 Task: Create a due date automation trigger when advanced on, 2 hours after a card is due add dates due in less than 1 days.
Action: Mouse moved to (1087, 81)
Screenshot: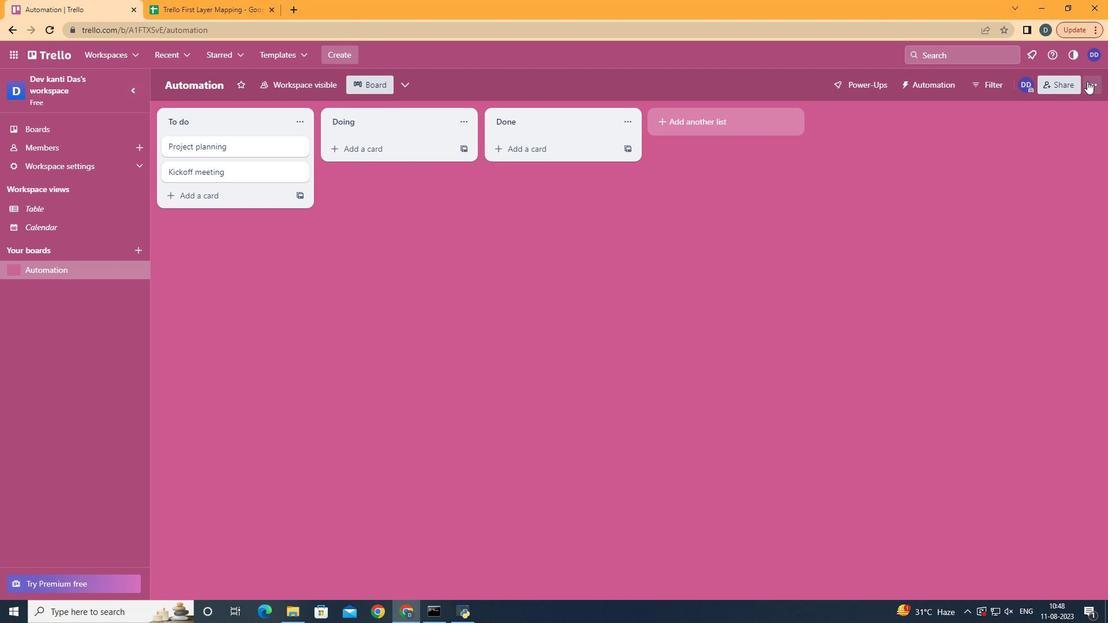 
Action: Mouse pressed left at (1087, 81)
Screenshot: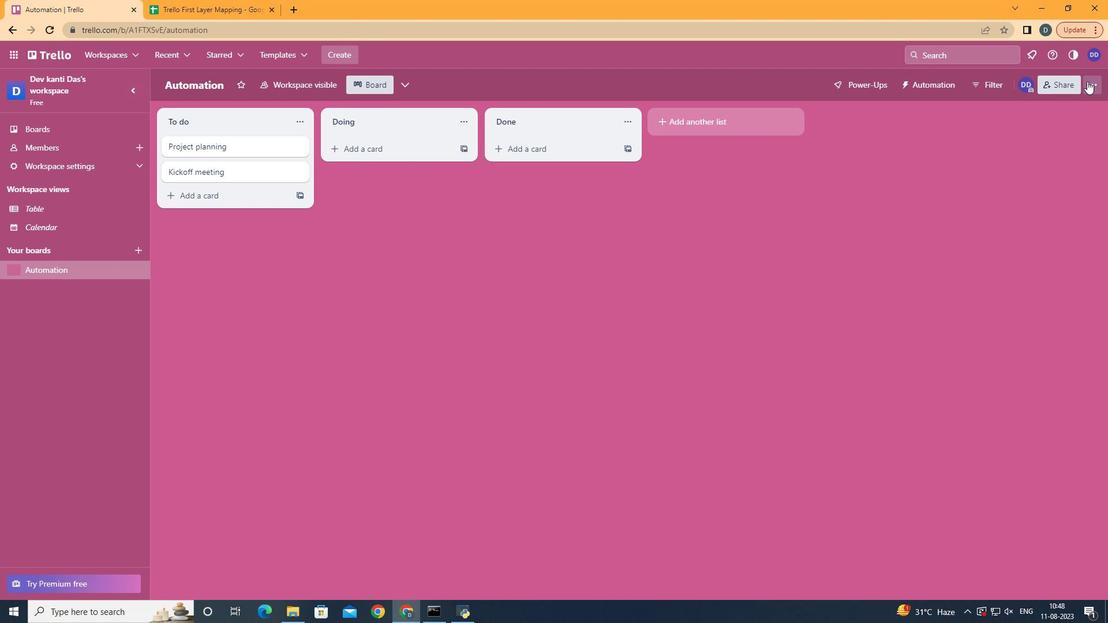 
Action: Mouse moved to (1044, 244)
Screenshot: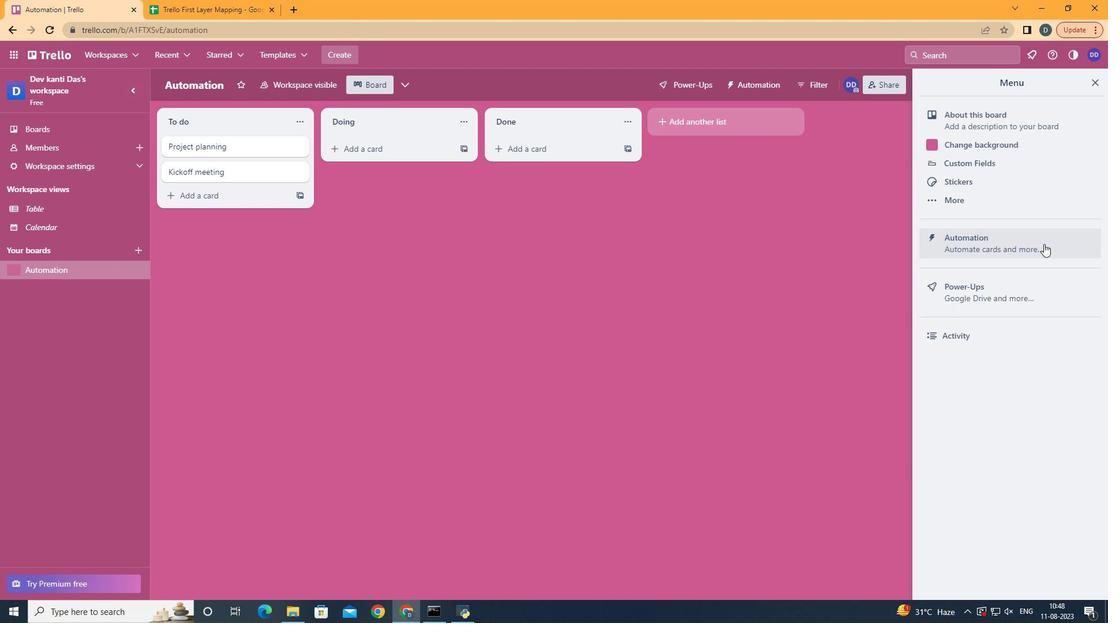 
Action: Mouse pressed left at (1044, 244)
Screenshot: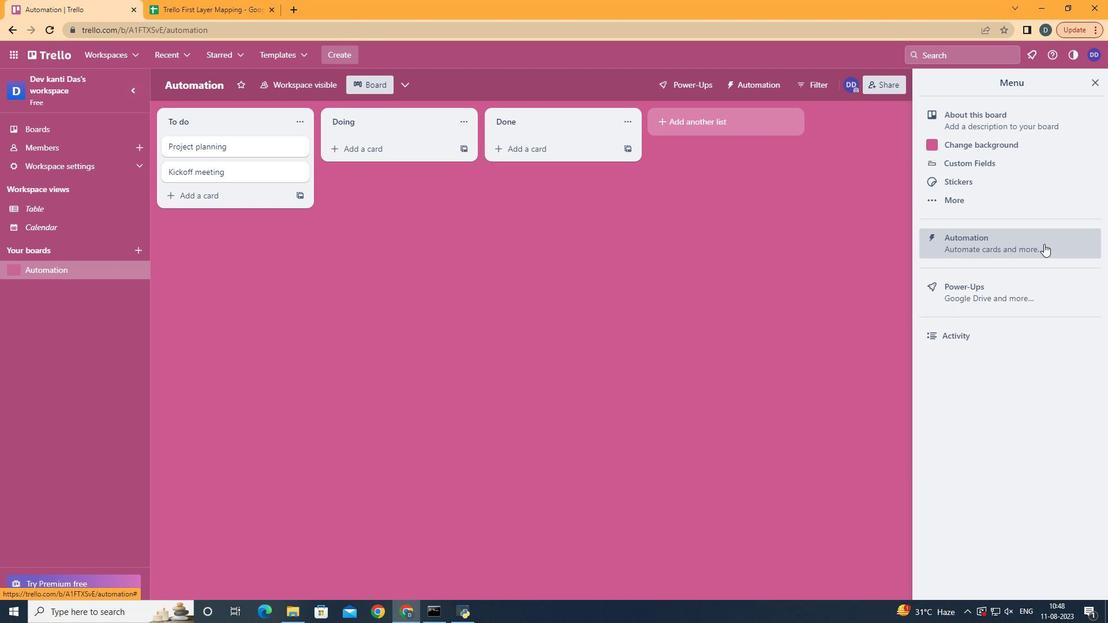 
Action: Mouse moved to (245, 226)
Screenshot: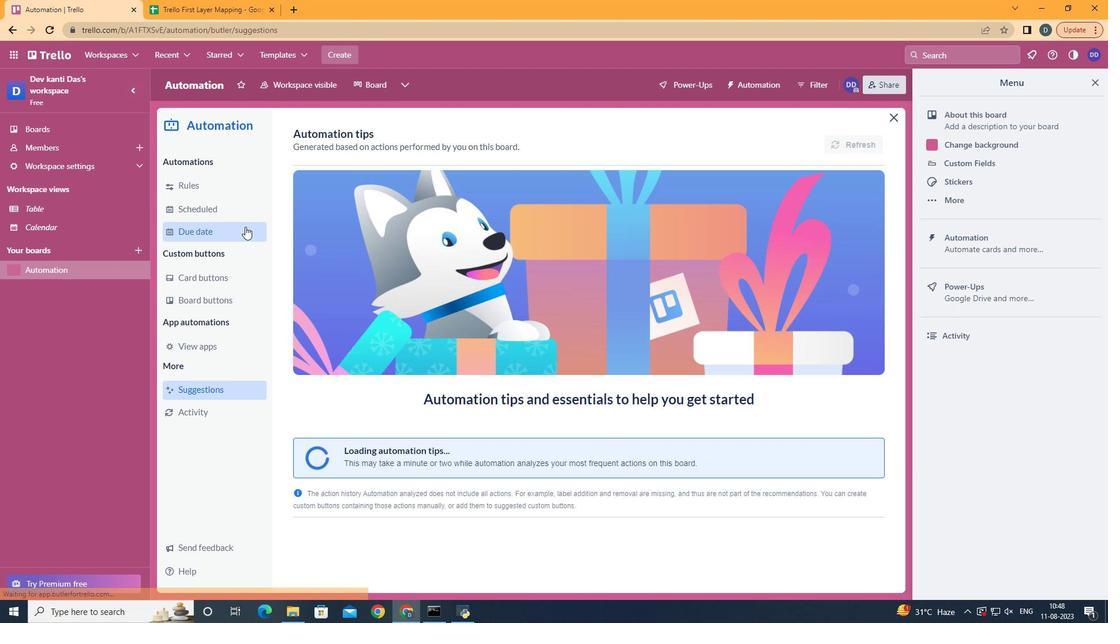 
Action: Mouse pressed left at (245, 226)
Screenshot: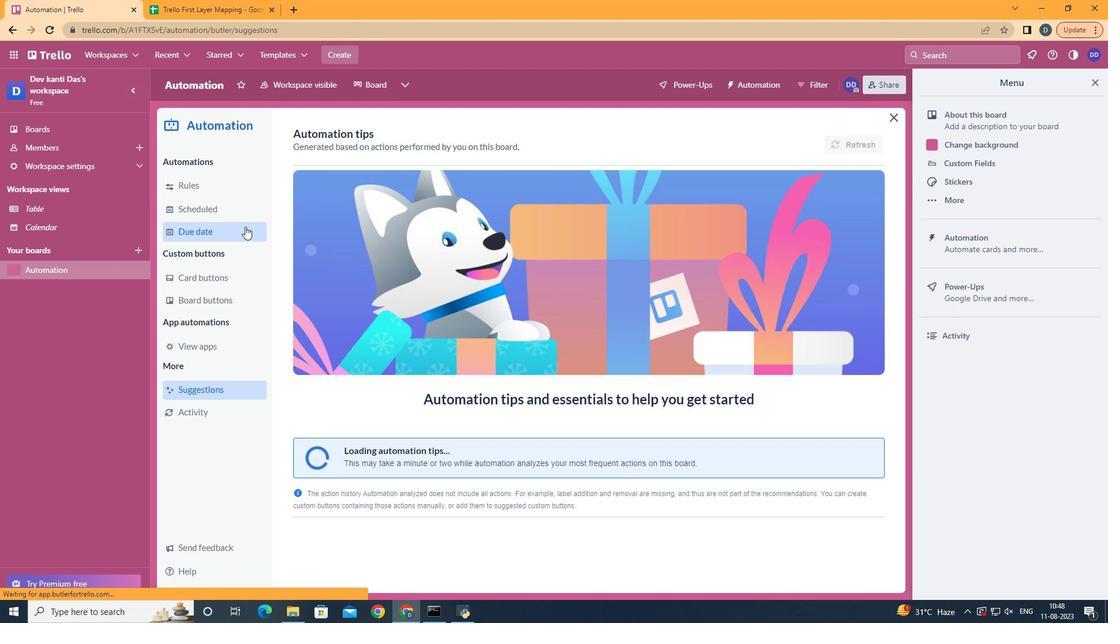 
Action: Mouse moved to (801, 135)
Screenshot: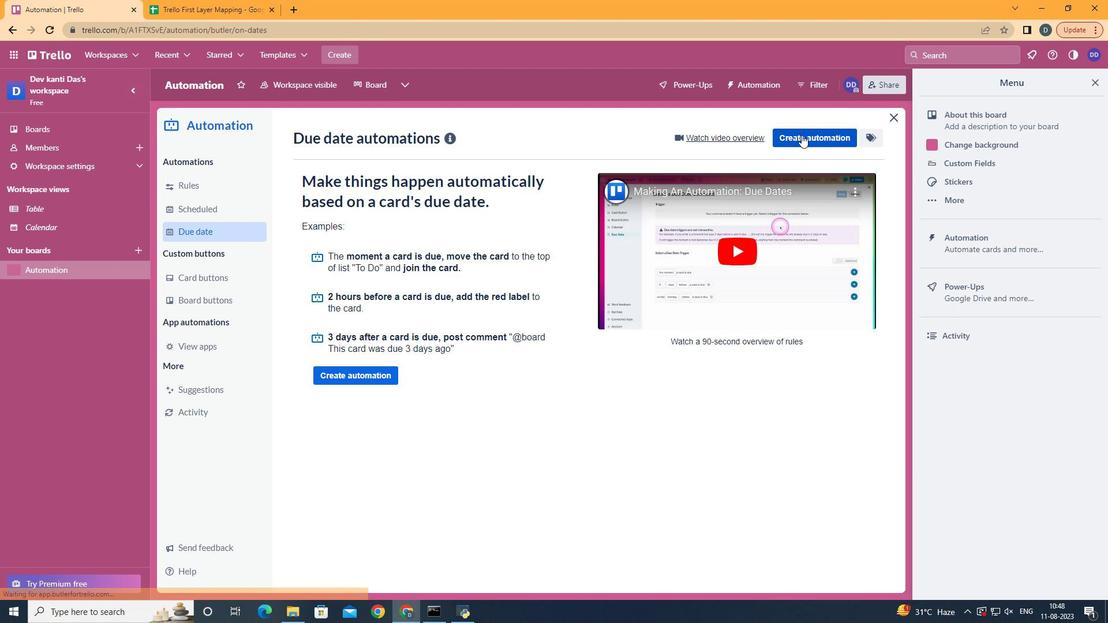 
Action: Mouse pressed left at (801, 135)
Screenshot: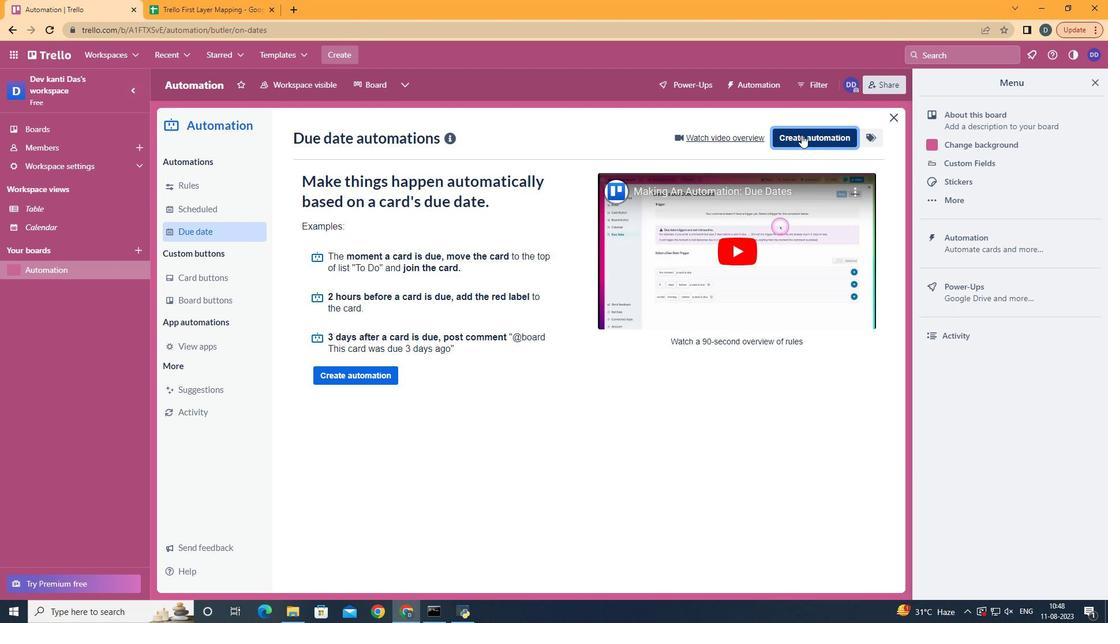 
Action: Mouse moved to (648, 245)
Screenshot: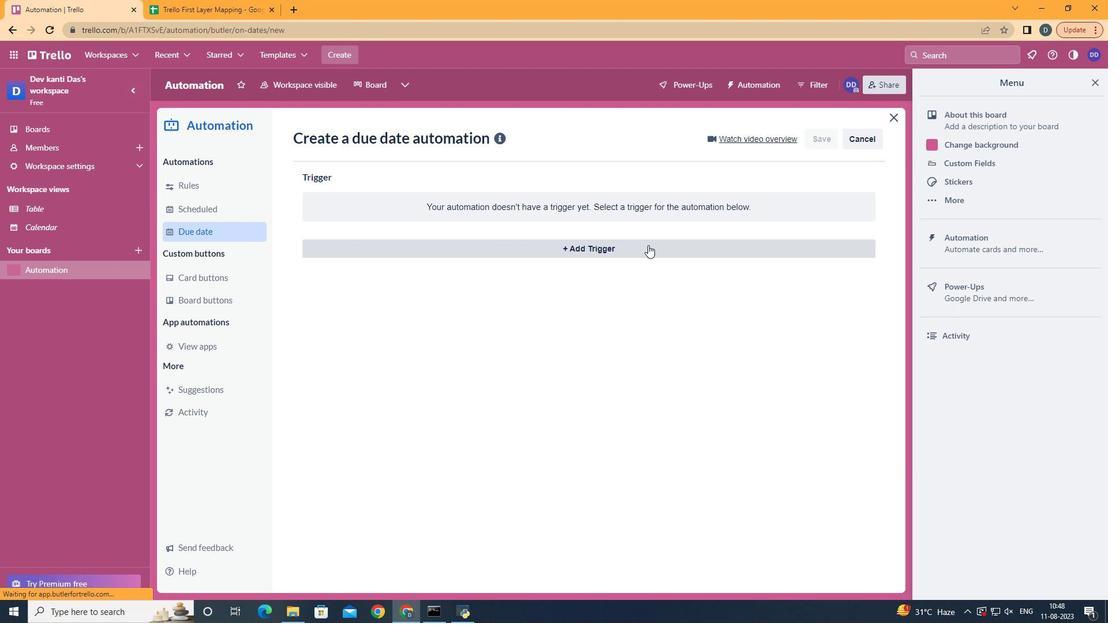
Action: Mouse pressed left at (648, 245)
Screenshot: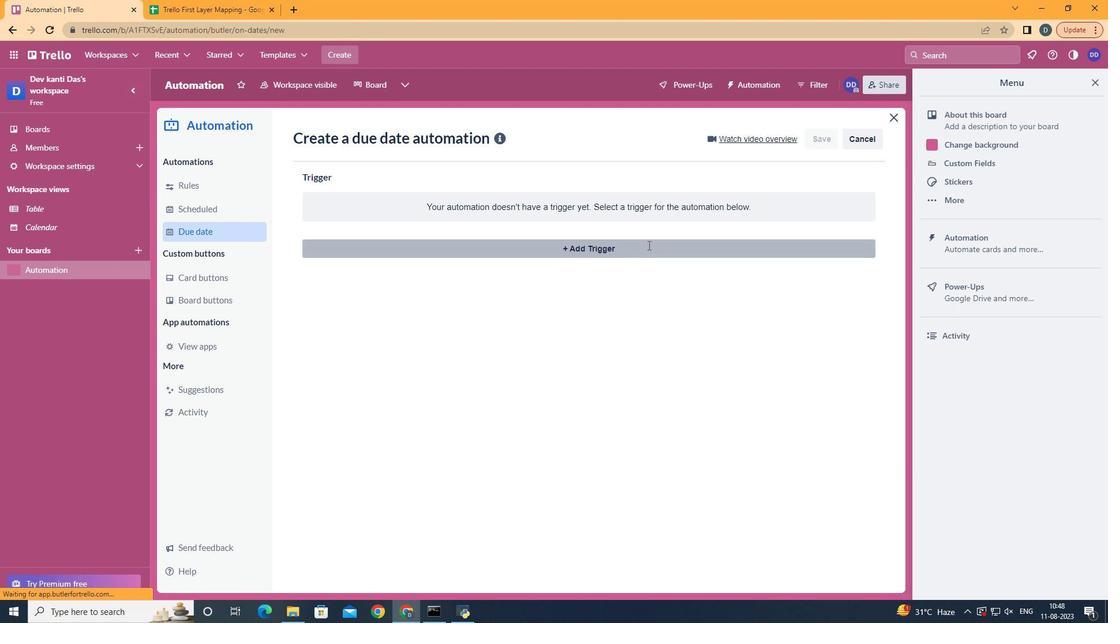 
Action: Mouse moved to (378, 495)
Screenshot: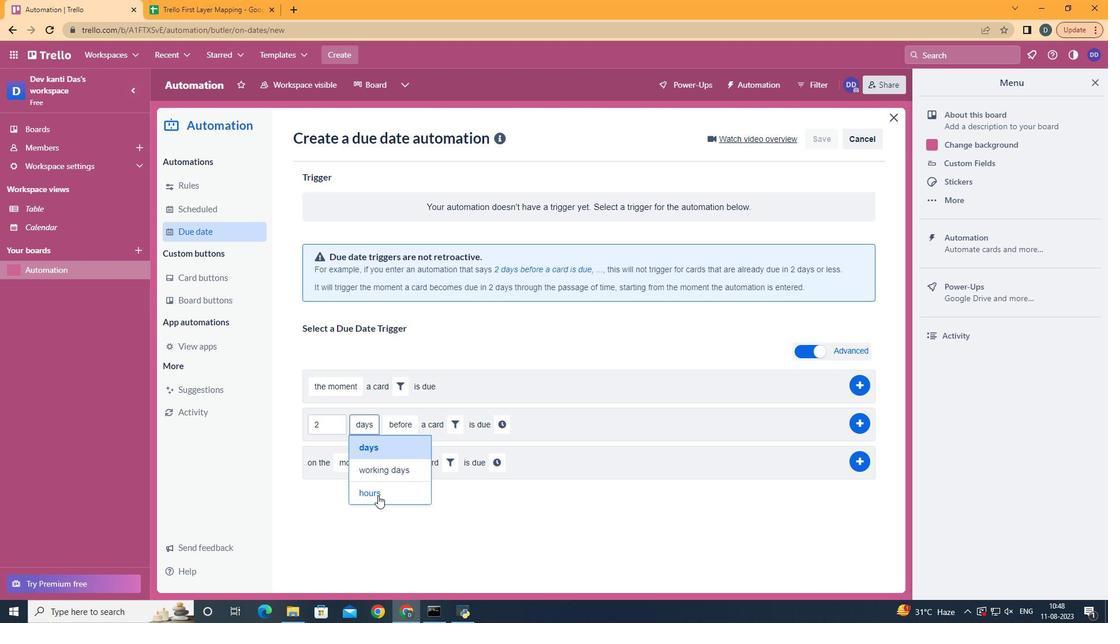 
Action: Mouse pressed left at (378, 495)
Screenshot: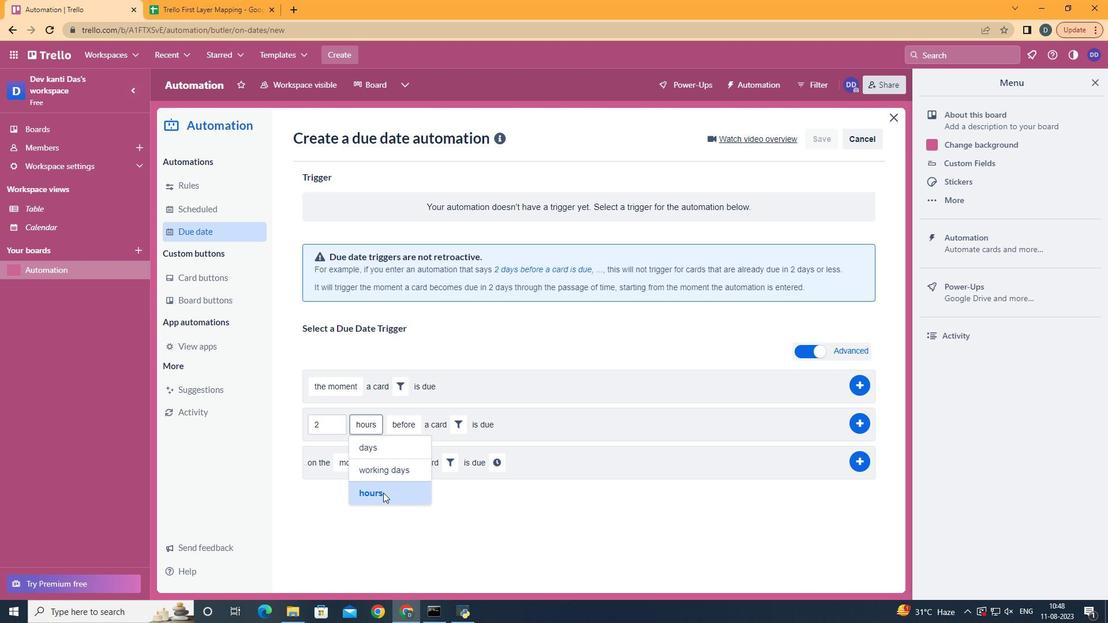 
Action: Mouse moved to (420, 468)
Screenshot: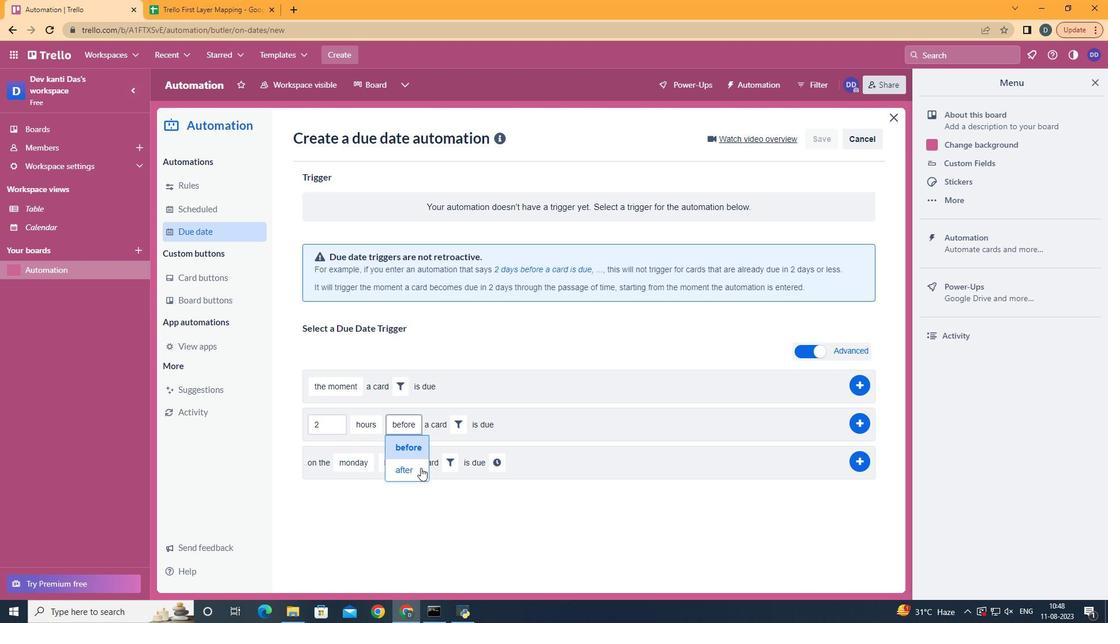 
Action: Mouse pressed left at (420, 468)
Screenshot: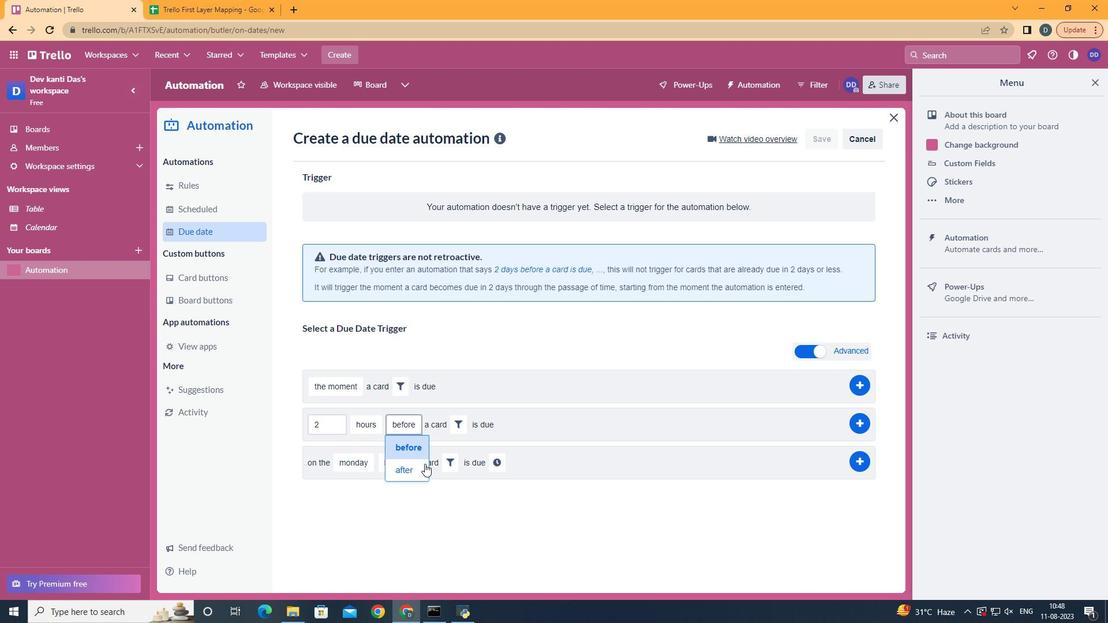 
Action: Mouse moved to (454, 426)
Screenshot: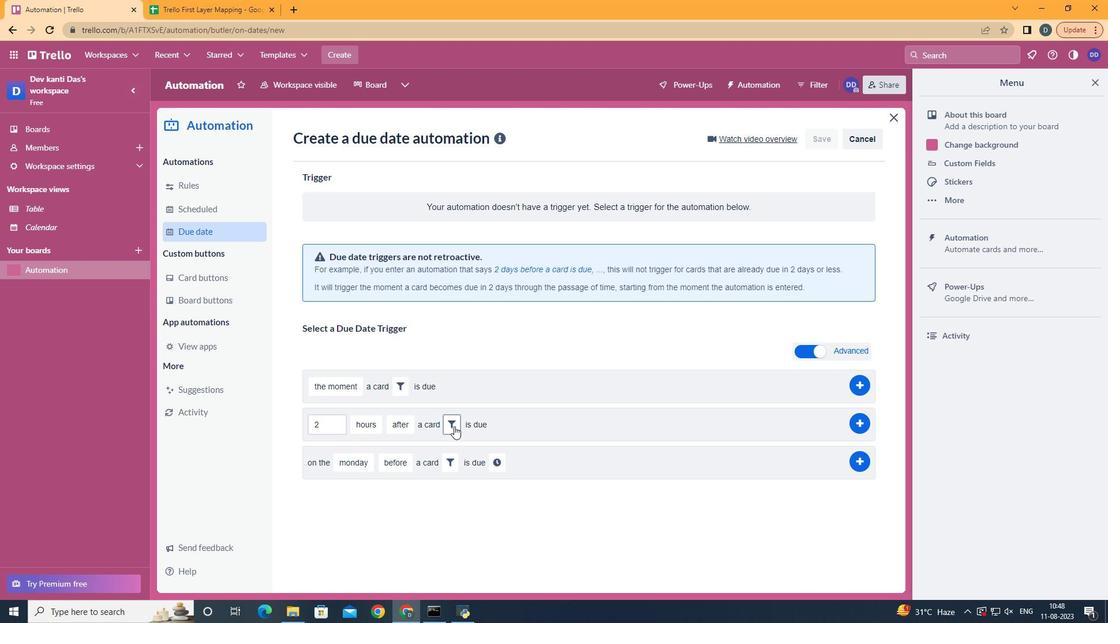 
Action: Mouse pressed left at (454, 426)
Screenshot: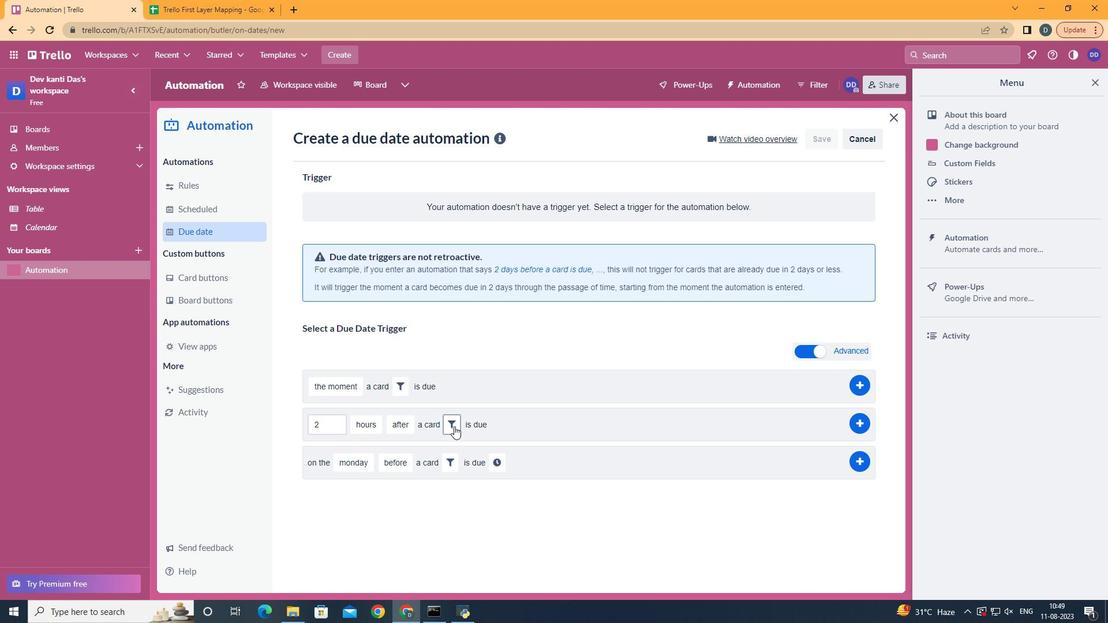 
Action: Mouse moved to (521, 468)
Screenshot: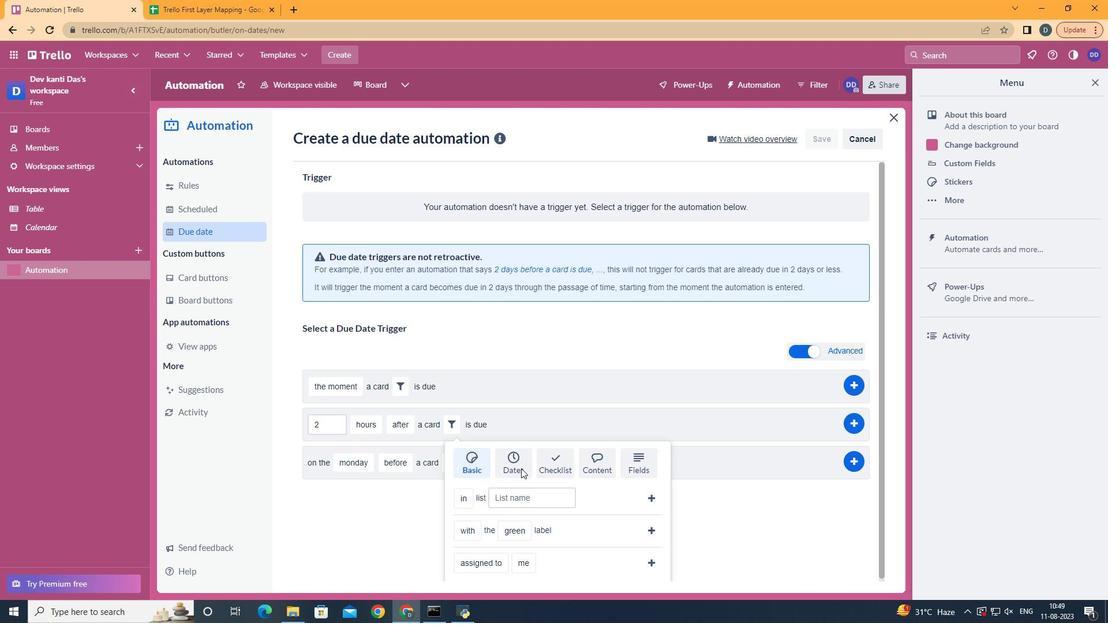 
Action: Mouse pressed left at (521, 468)
Screenshot: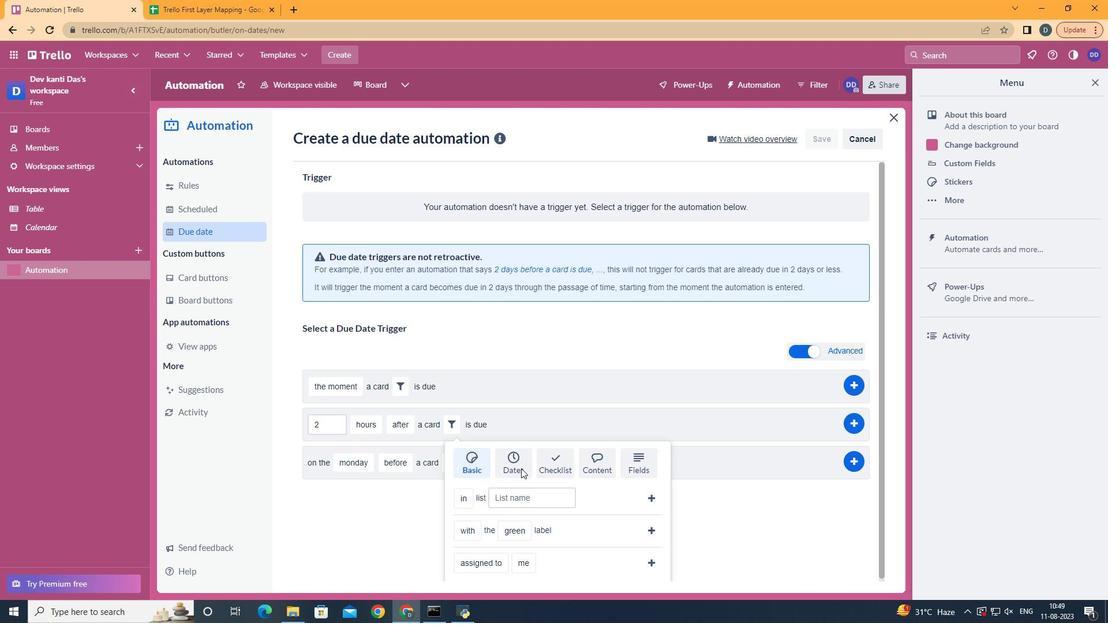 
Action: Mouse scrolled (521, 468) with delta (0, 0)
Screenshot: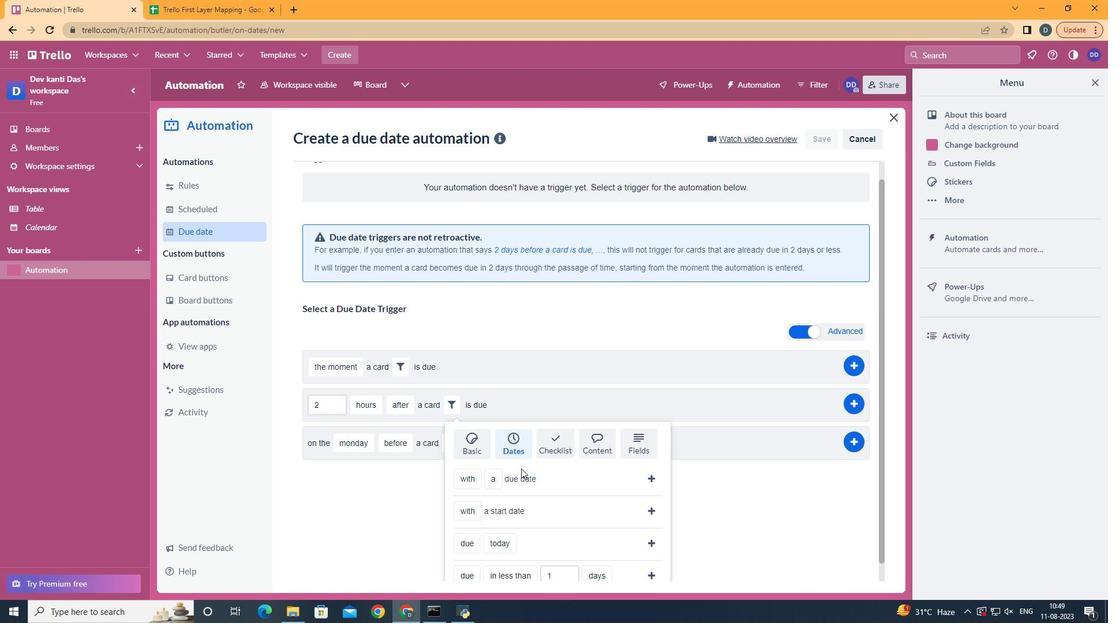 
Action: Mouse scrolled (521, 468) with delta (0, 0)
Screenshot: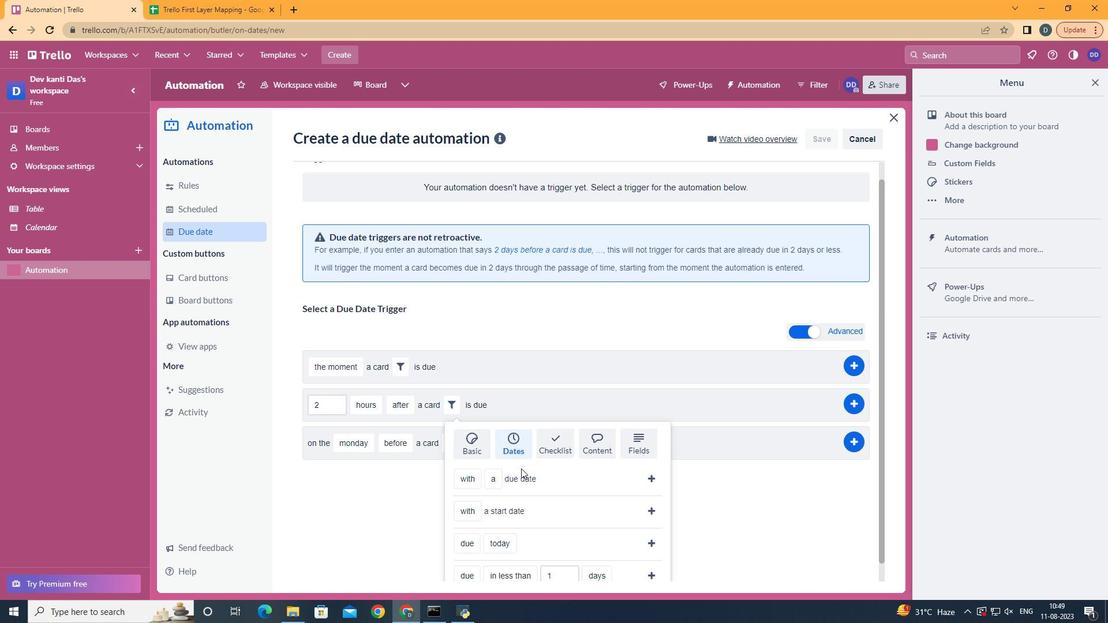 
Action: Mouse scrolled (521, 468) with delta (0, 0)
Screenshot: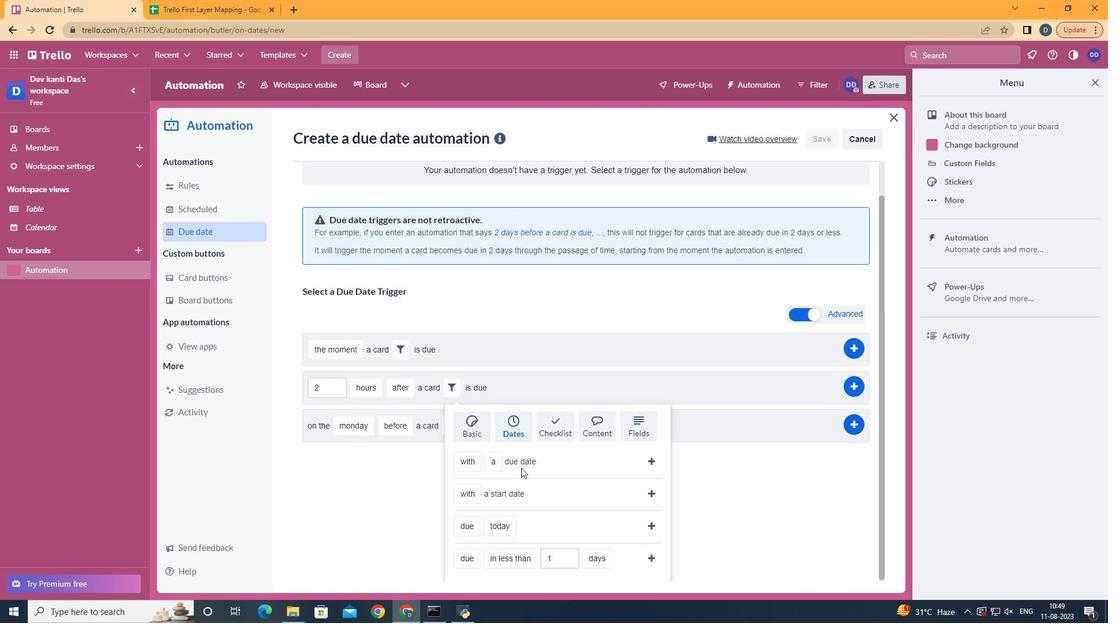 
Action: Mouse scrolled (521, 468) with delta (0, 0)
Screenshot: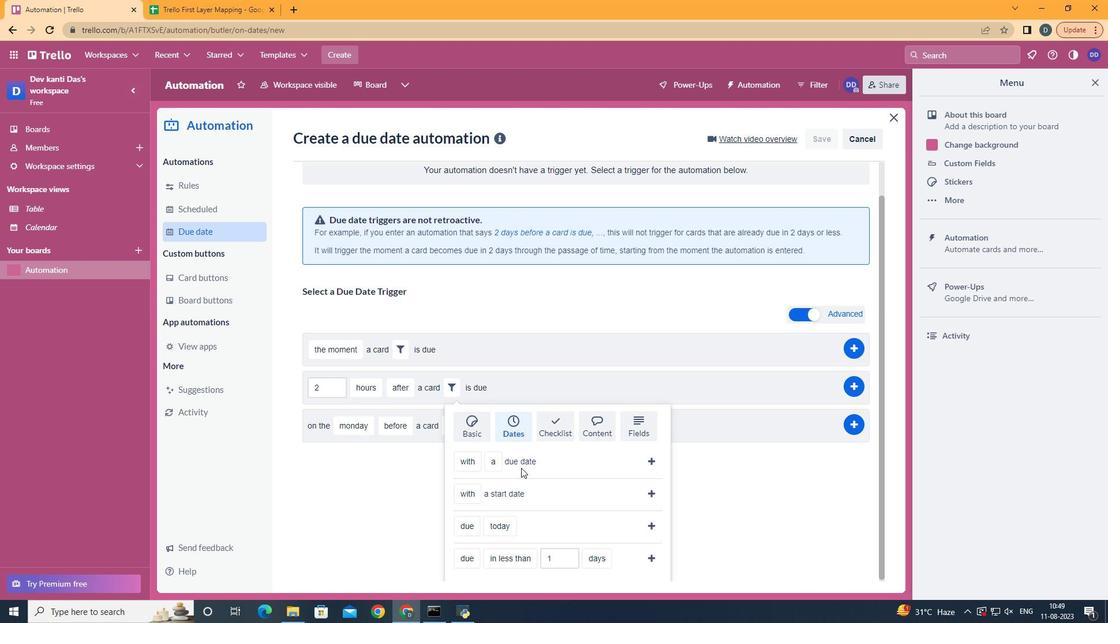 
Action: Mouse moved to (657, 550)
Screenshot: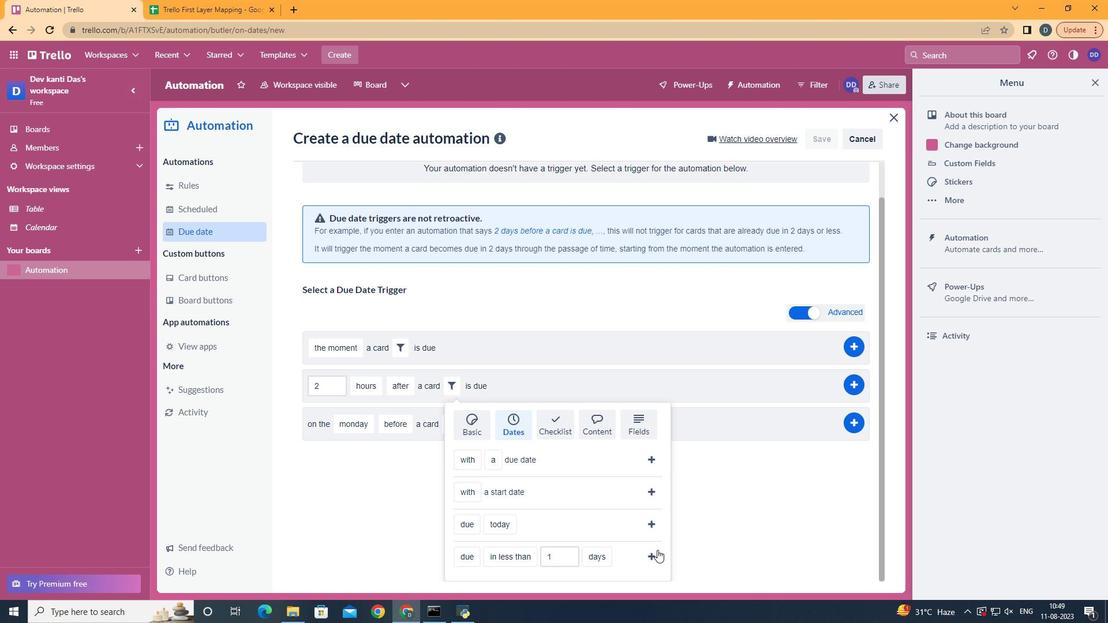 
Action: Mouse pressed left at (657, 550)
Screenshot: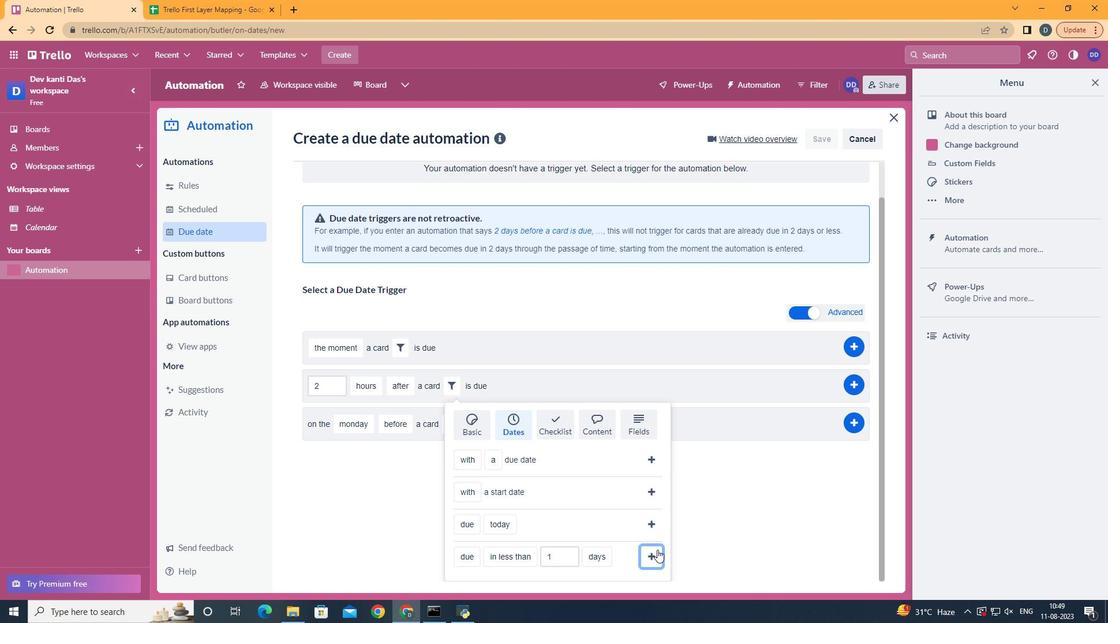 
Action: Mouse moved to (862, 424)
Screenshot: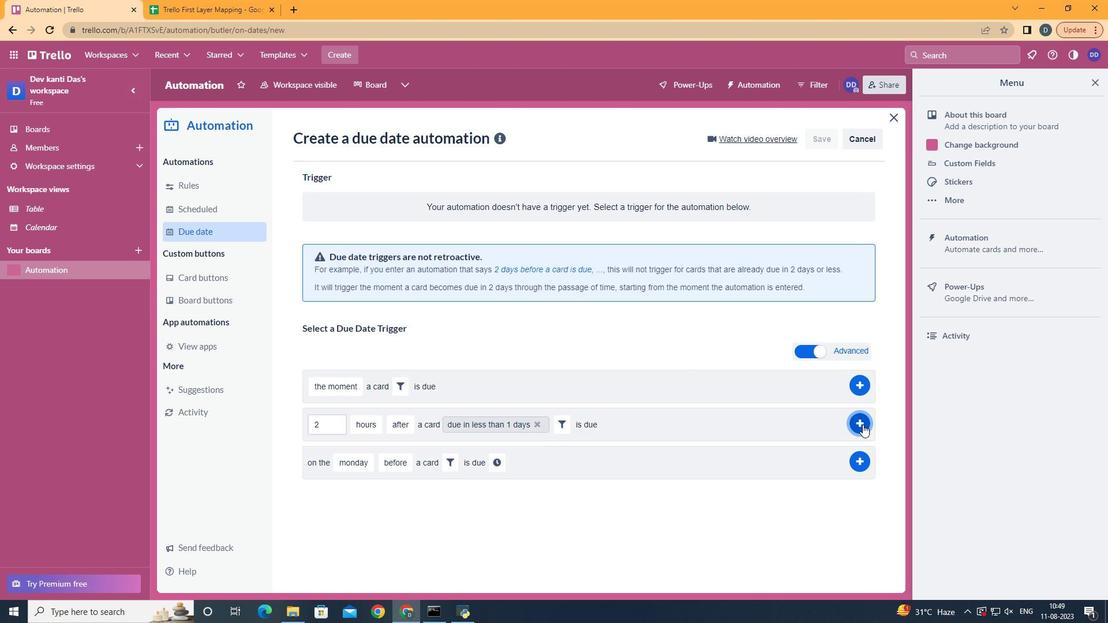 
Action: Mouse pressed left at (862, 424)
Screenshot: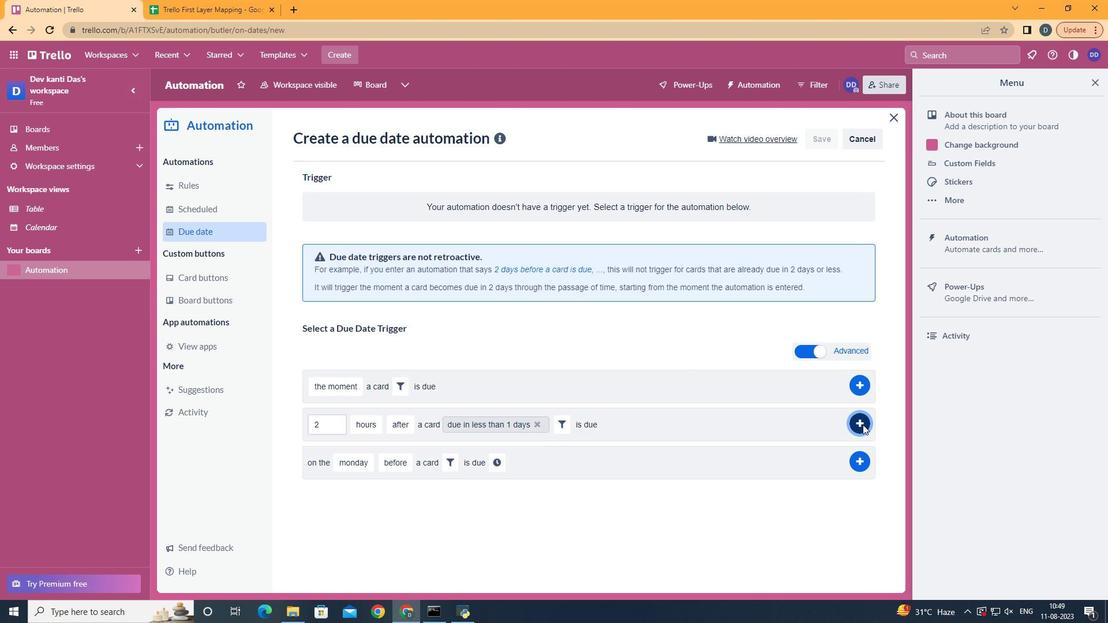 
